 Task: Check a spreadsheet"s details.
Action: Mouse pressed left at (223, 289)
Screenshot: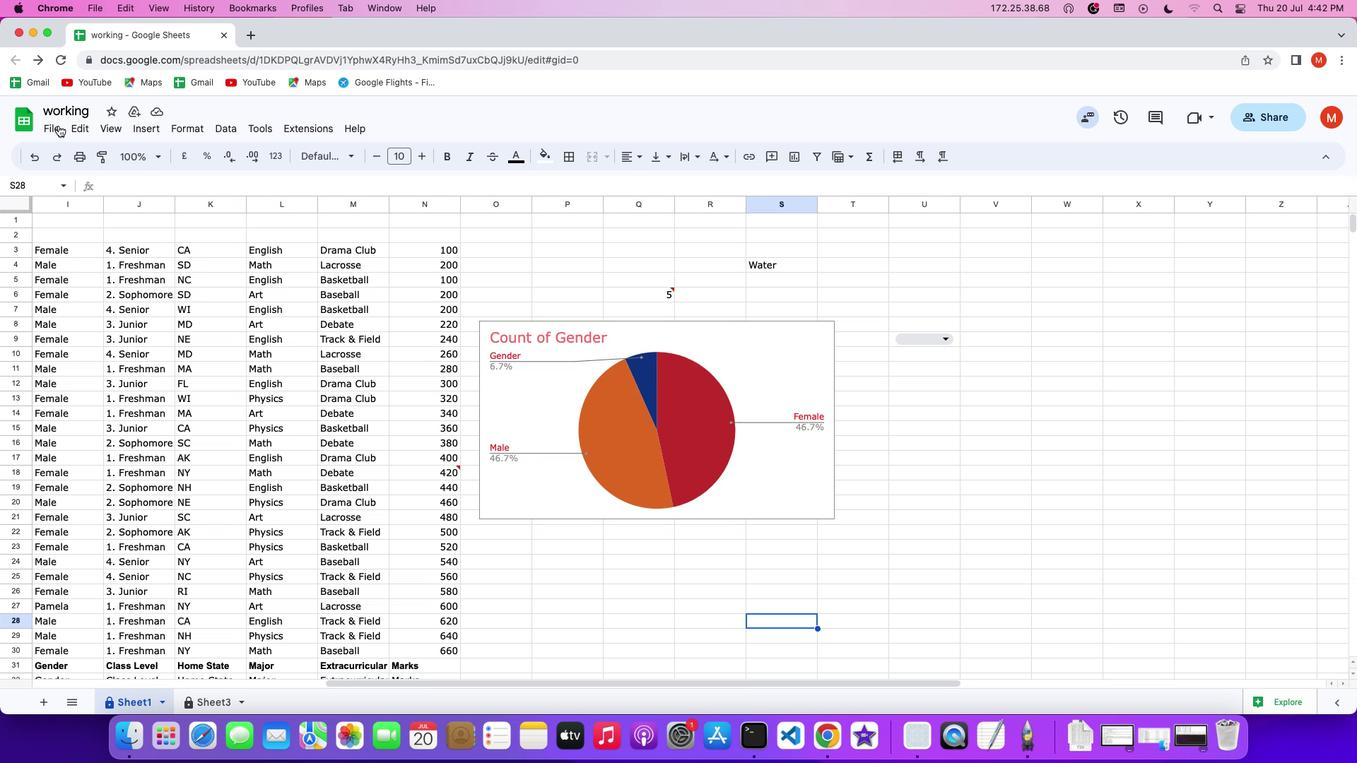 
Action: Mouse moved to (221, 289)
Screenshot: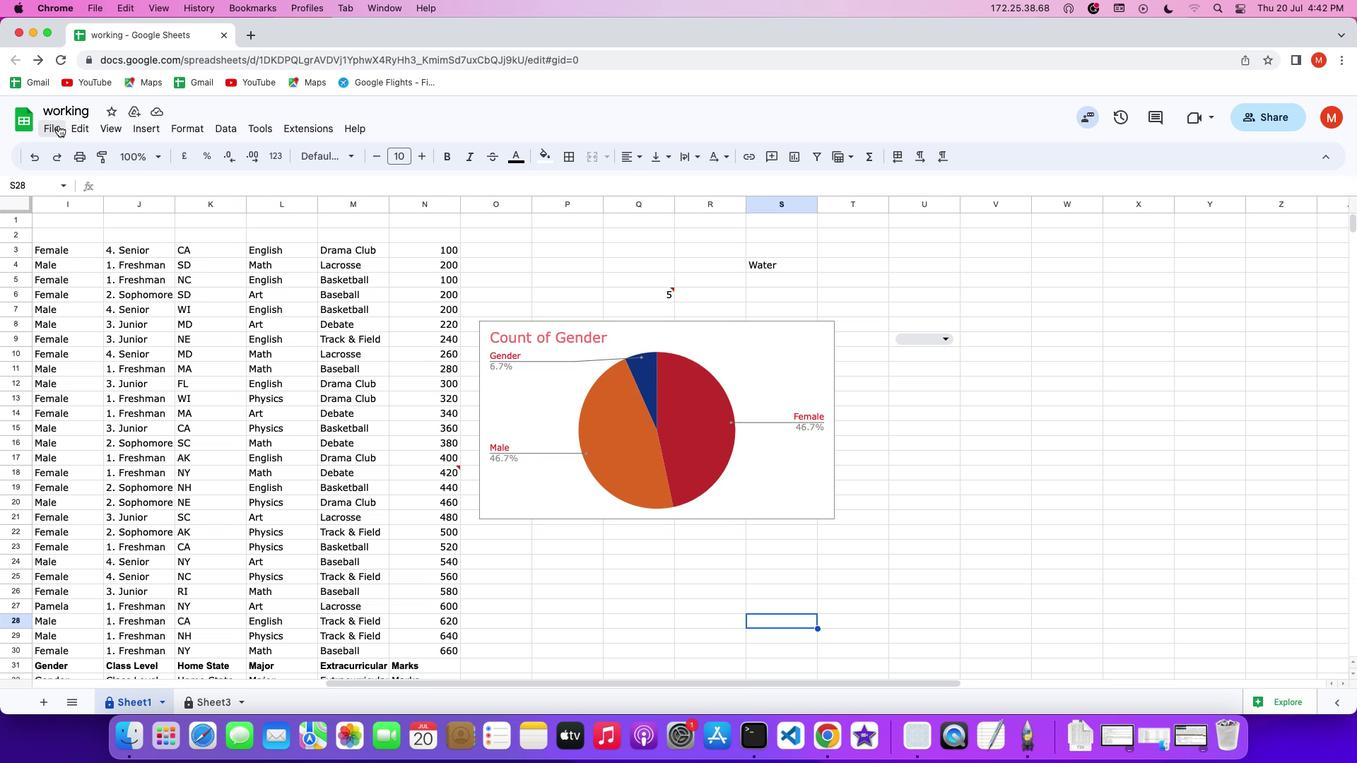 
Action: Mouse pressed left at (221, 289)
Screenshot: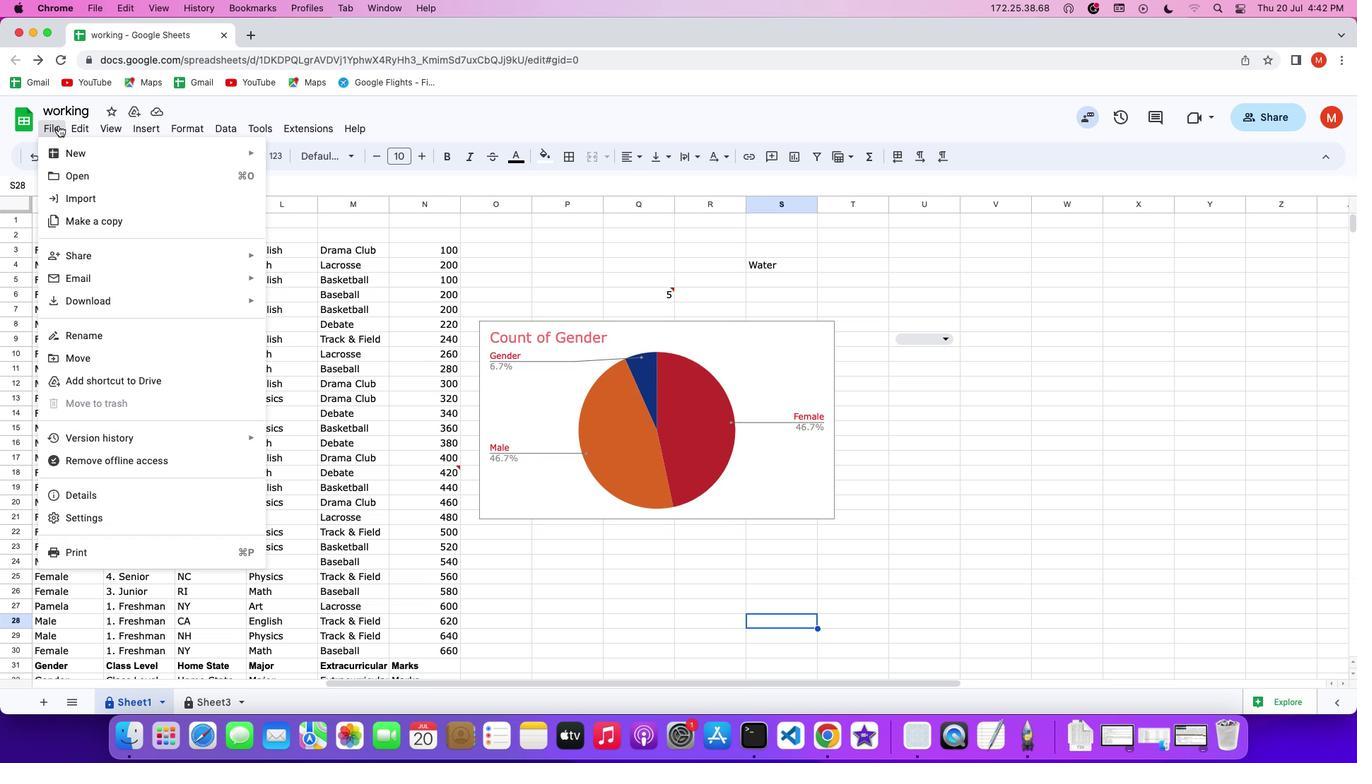 
Action: Mouse moved to (233, 653)
Screenshot: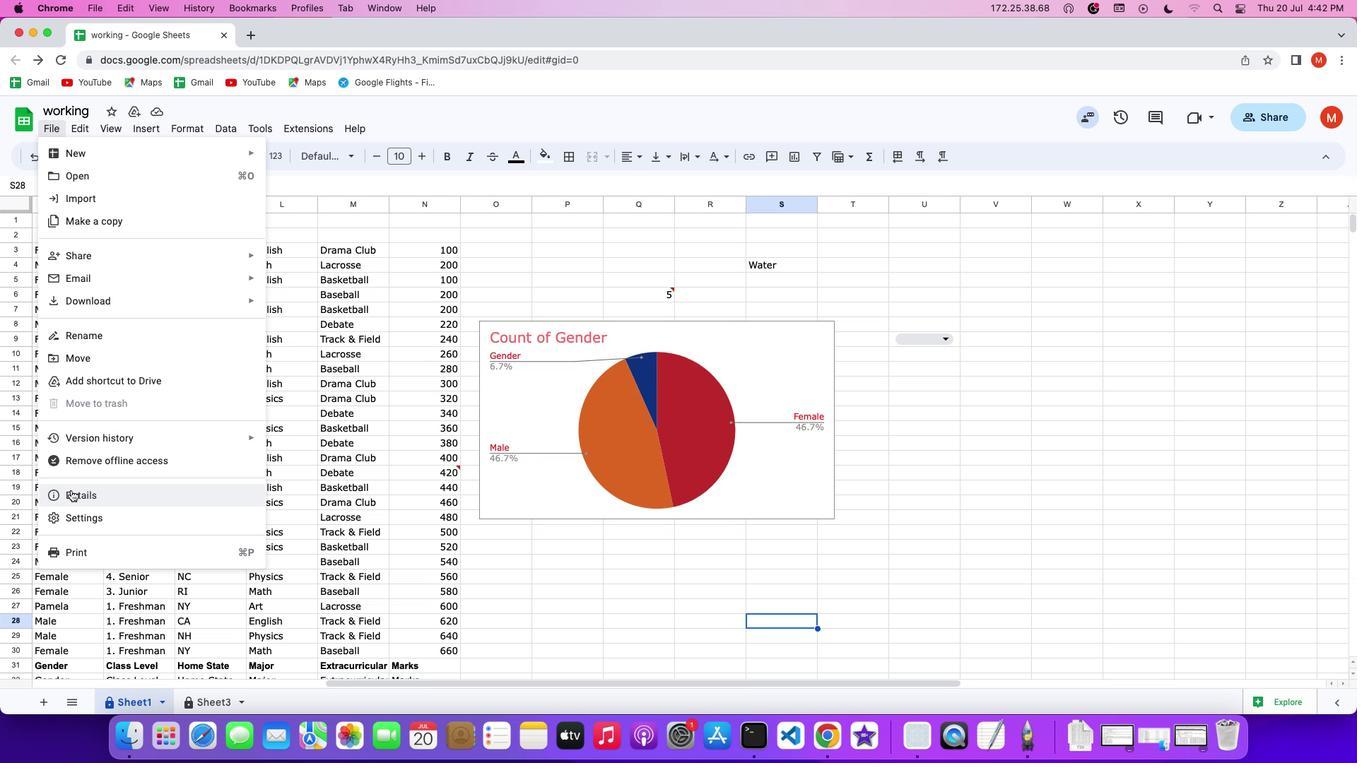 
Action: Mouse pressed left at (233, 653)
Screenshot: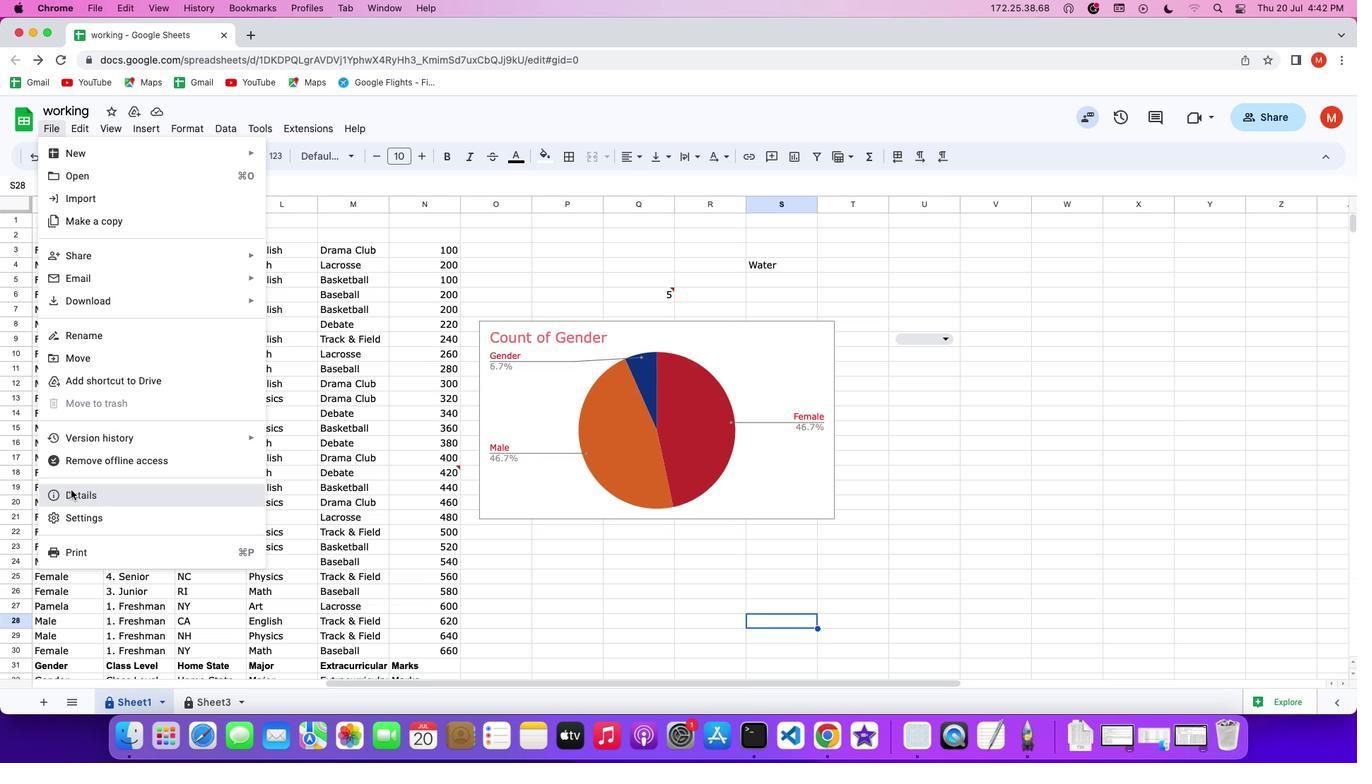 
